 Task: Apply the format scientific.
Action: Mouse moved to (860, 277)
Screenshot: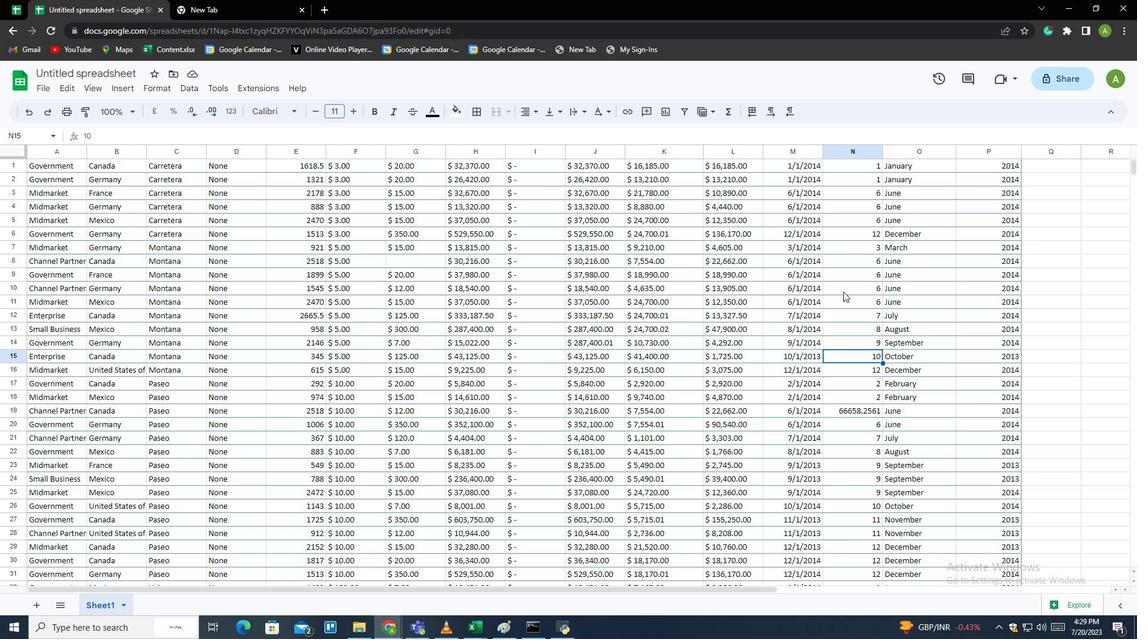 
Action: Mouse pressed left at (860, 277)
Screenshot: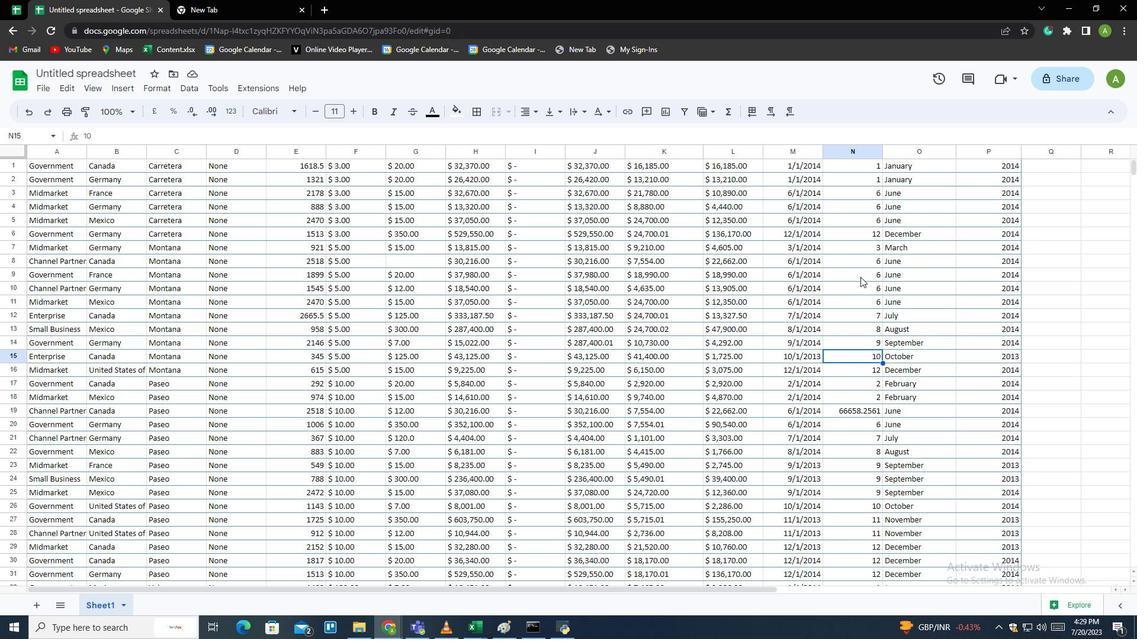 
Action: Mouse moved to (232, 108)
Screenshot: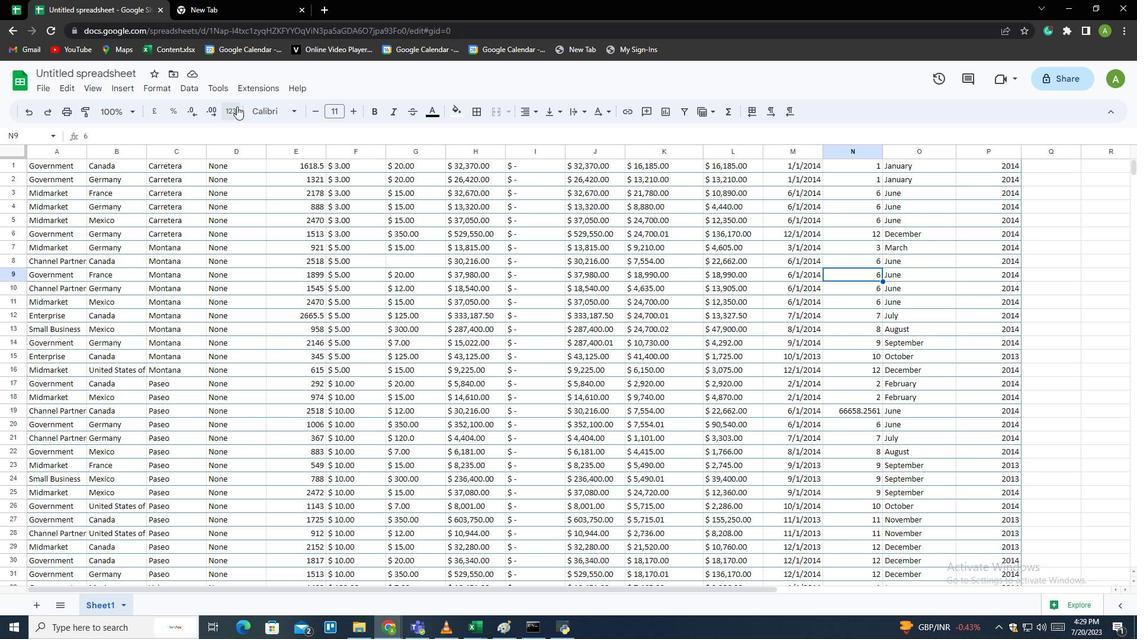 
Action: Mouse pressed left at (232, 108)
Screenshot: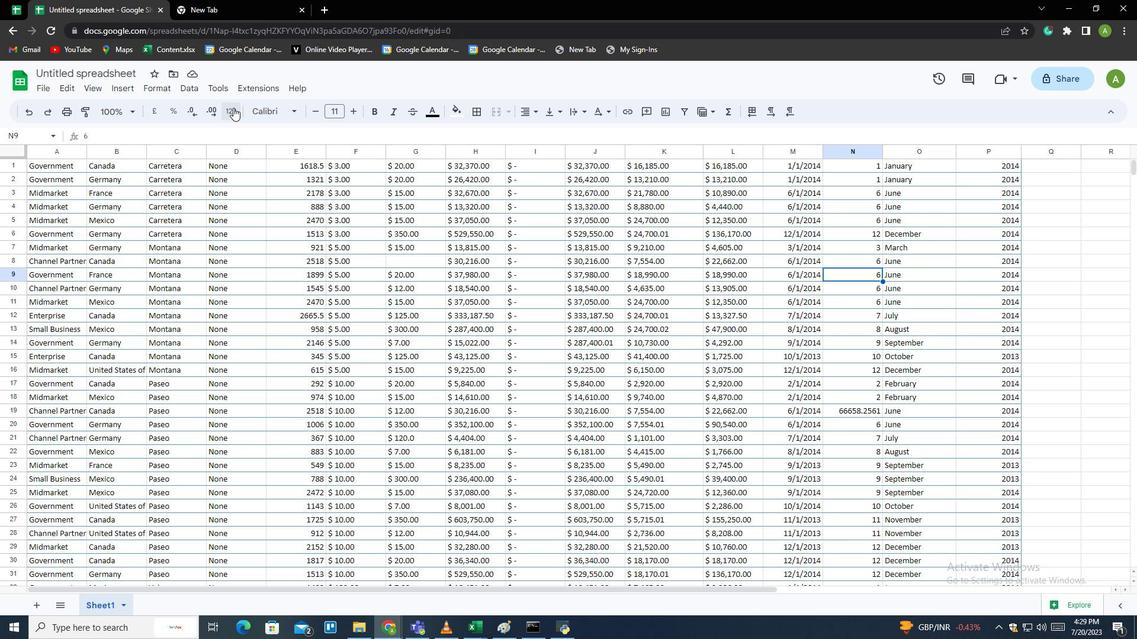 
Action: Mouse moved to (269, 214)
Screenshot: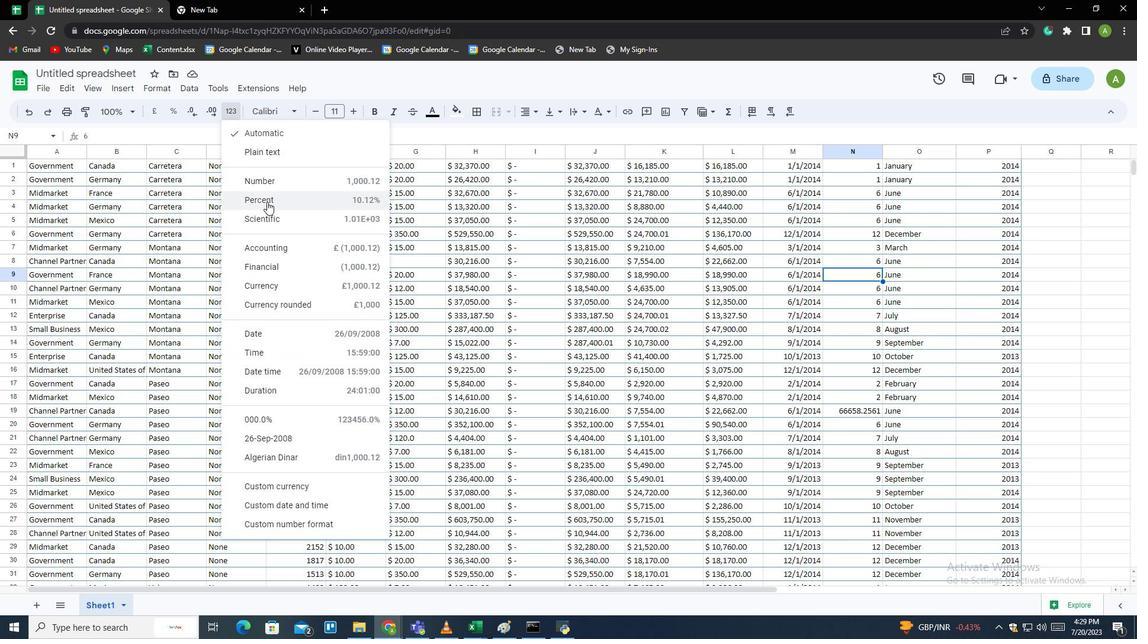 
Action: Mouse pressed left at (269, 214)
Screenshot: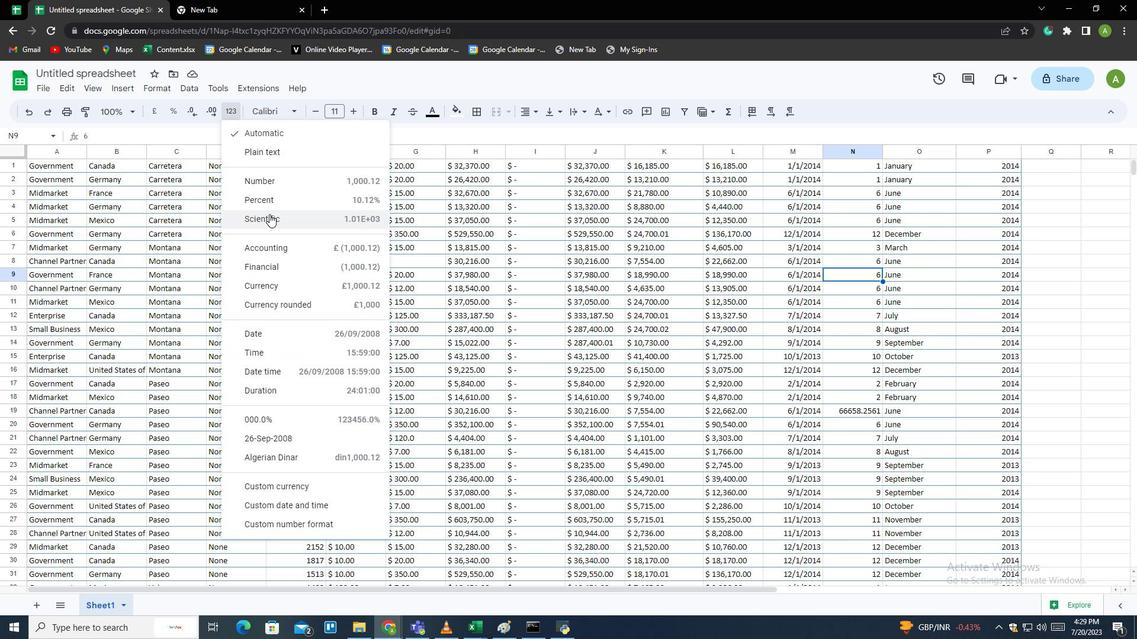 
Action: Mouse moved to (592, 415)
Screenshot: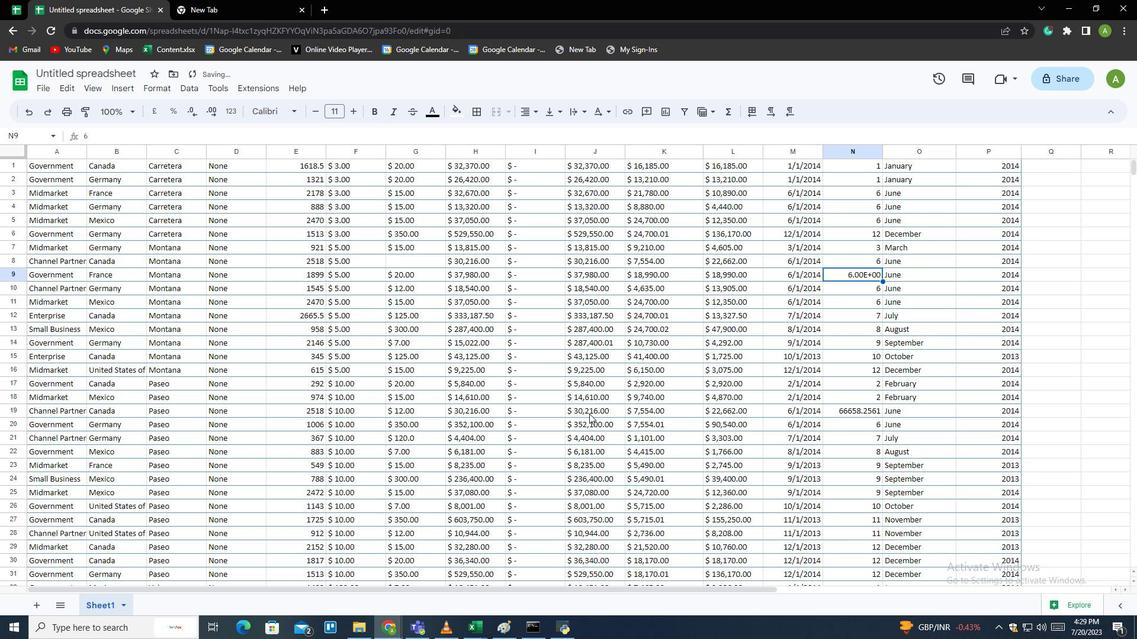 
